 Task: Create a task  Add support for internationalization to the mobile app , assign it to team member softage.10@softage.net in the project TradeWorks and update the status of the task to  At Risk , set the priority of the task to Medium.
Action: Mouse moved to (66, 453)
Screenshot: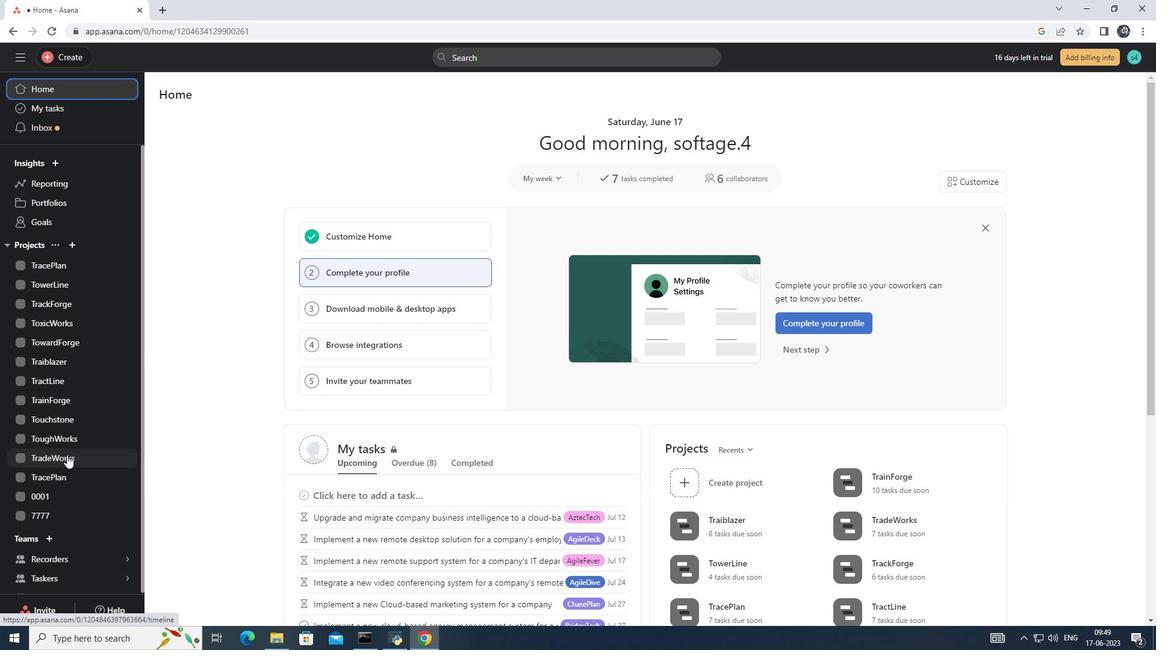 
Action: Mouse pressed left at (66, 453)
Screenshot: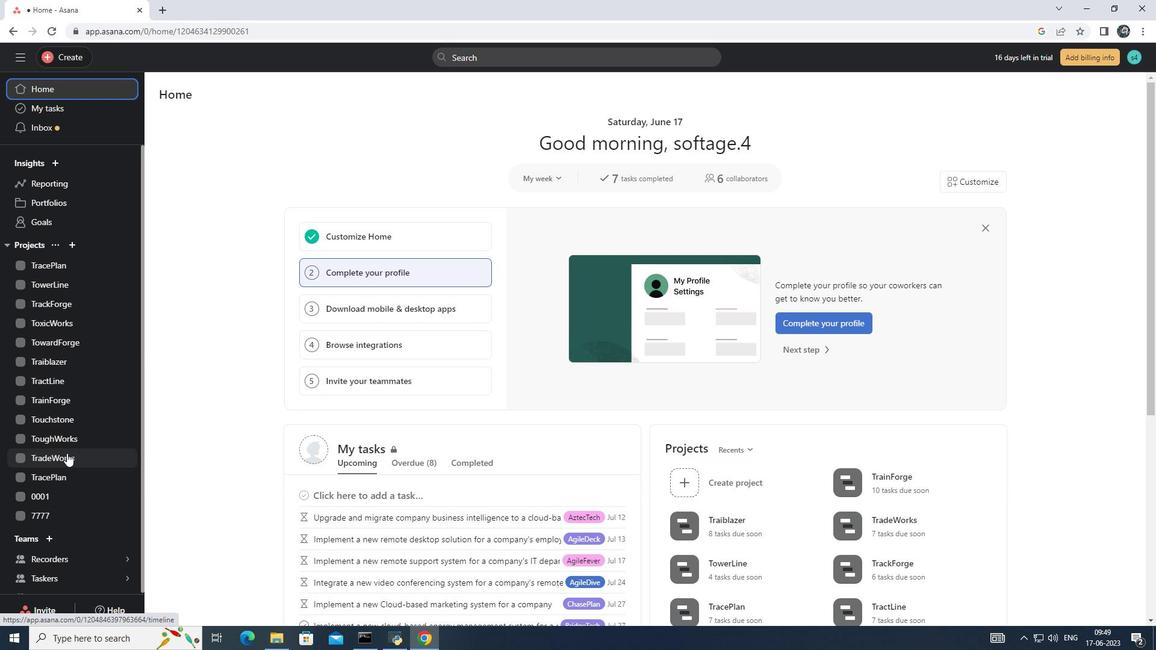 
Action: Mouse moved to (184, 150)
Screenshot: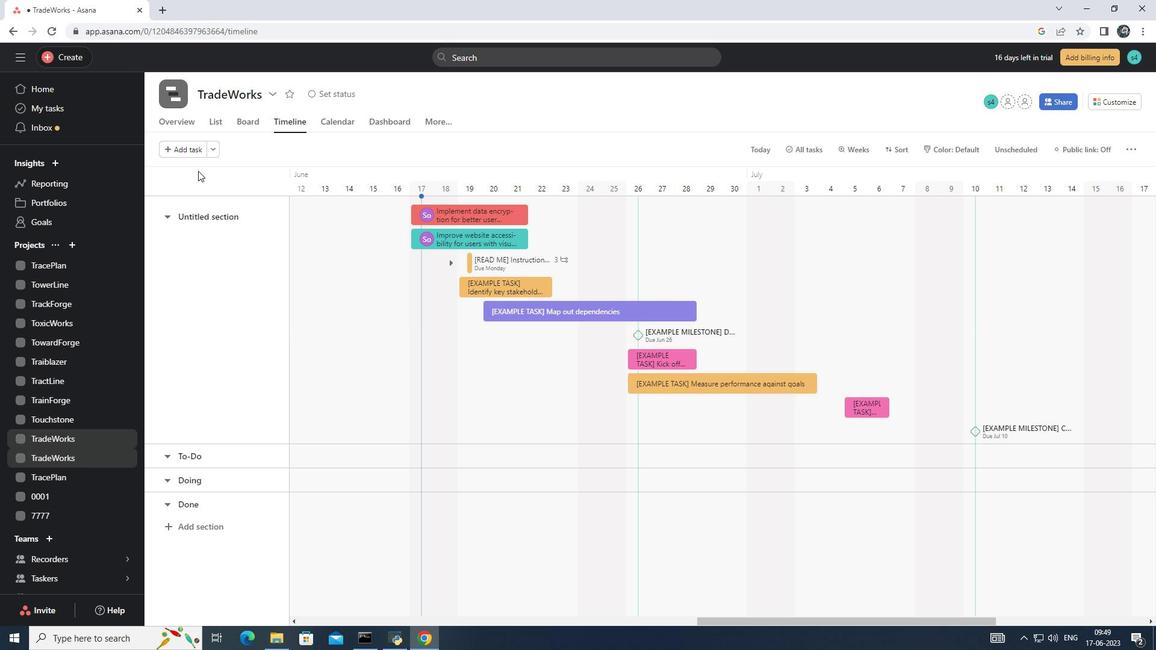 
Action: Mouse pressed left at (184, 150)
Screenshot: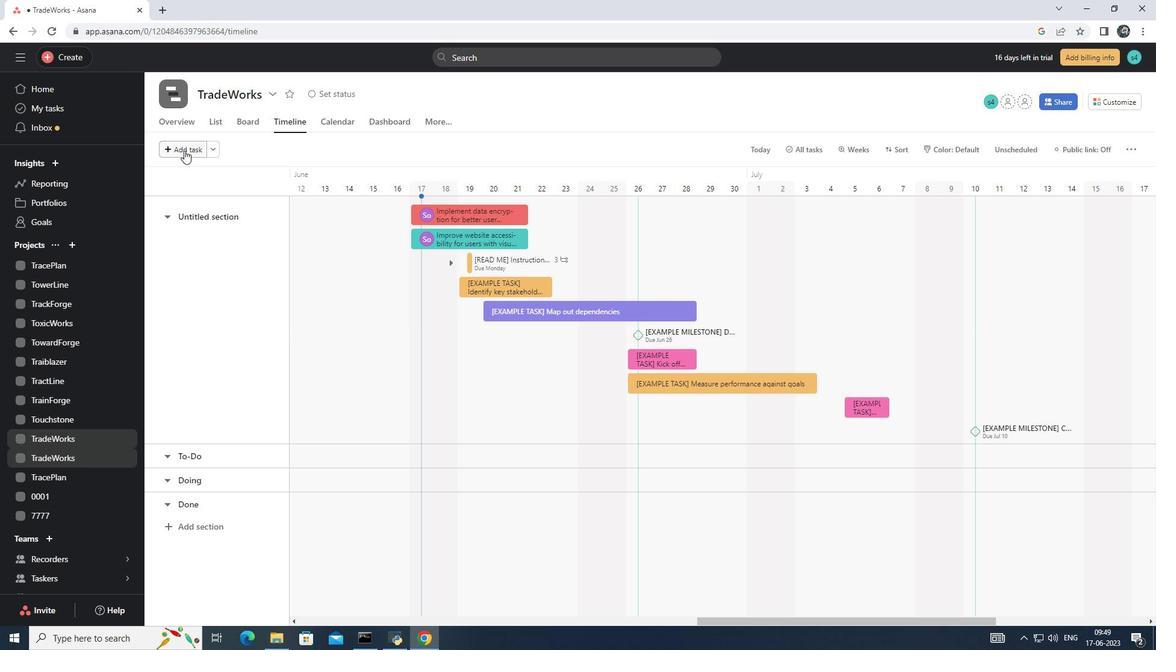 
Action: Mouse moved to (437, 218)
Screenshot: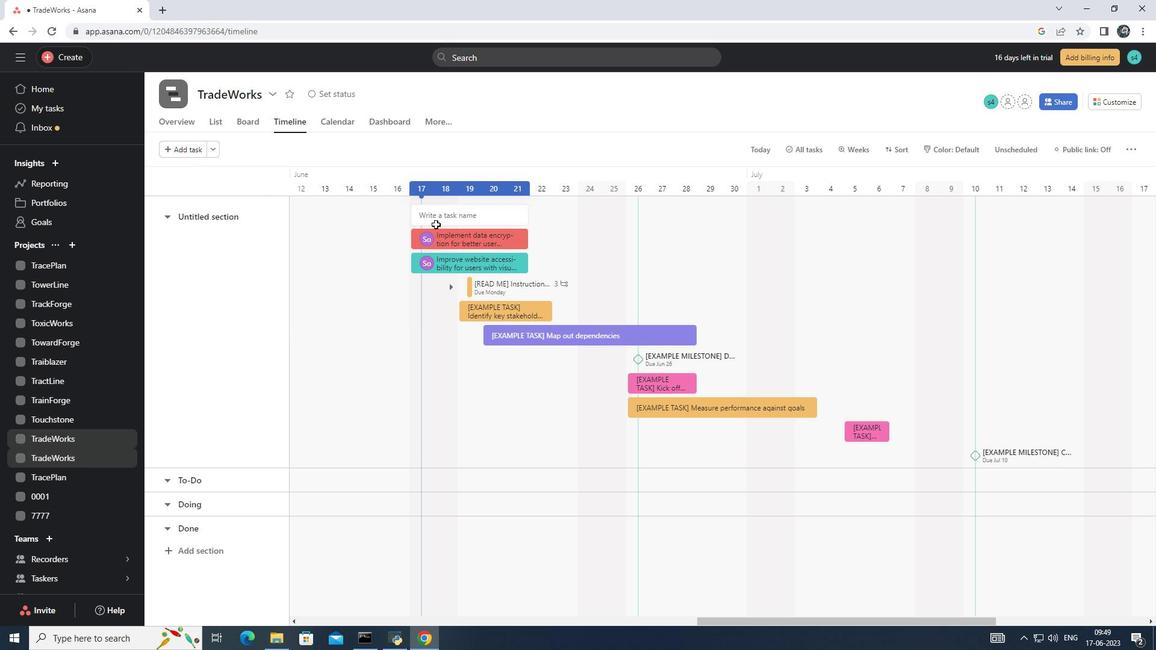 
Action: Mouse pressed left at (437, 218)
Screenshot: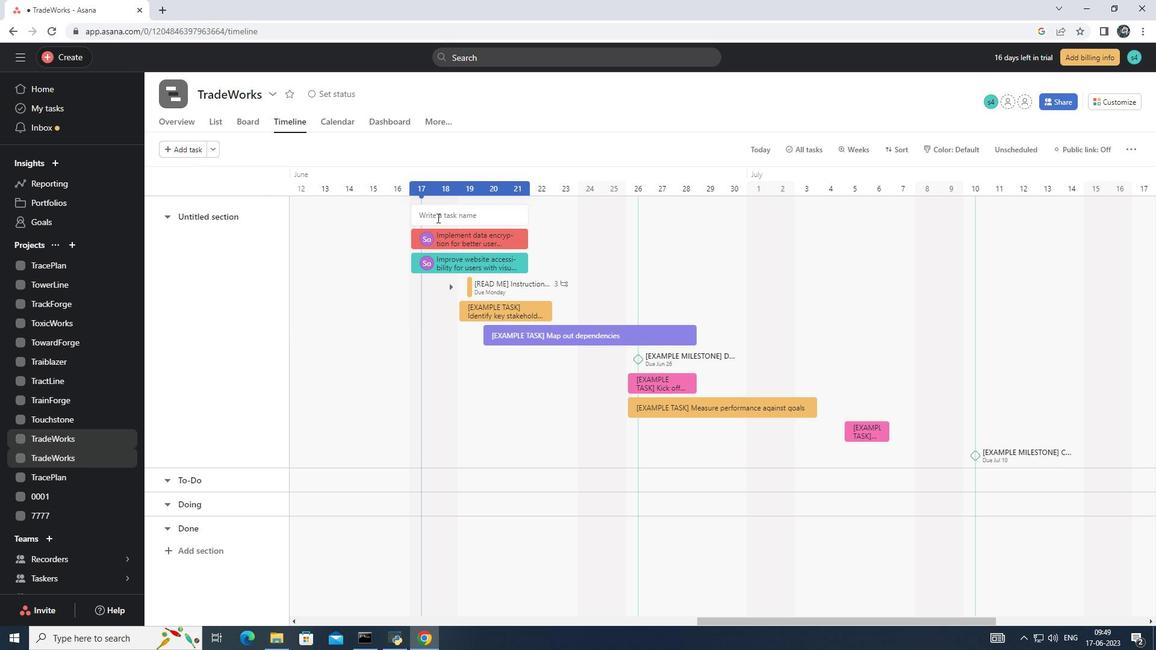 
Action: Key pressed <Key.shift>Add<Key.space>support<Key.space>for<Key.space>internationalization<Key.space>to<Key.space>the<Key.space>mobile<Key.space>app<Key.enter>
Screenshot: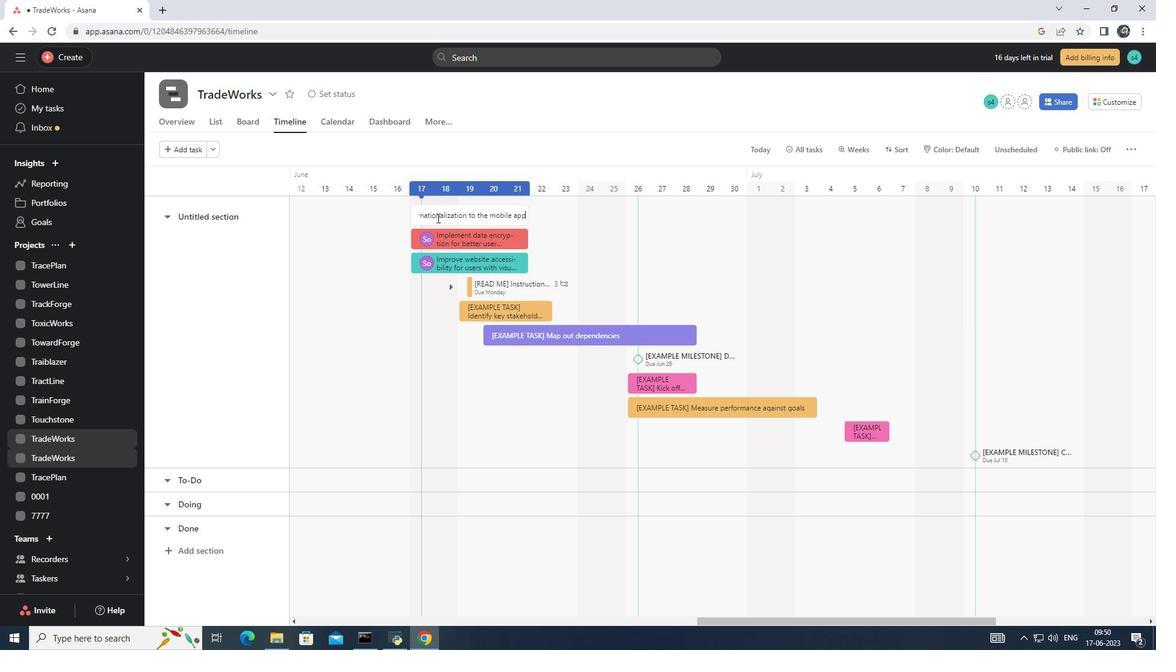 
Action: Mouse moved to (482, 213)
Screenshot: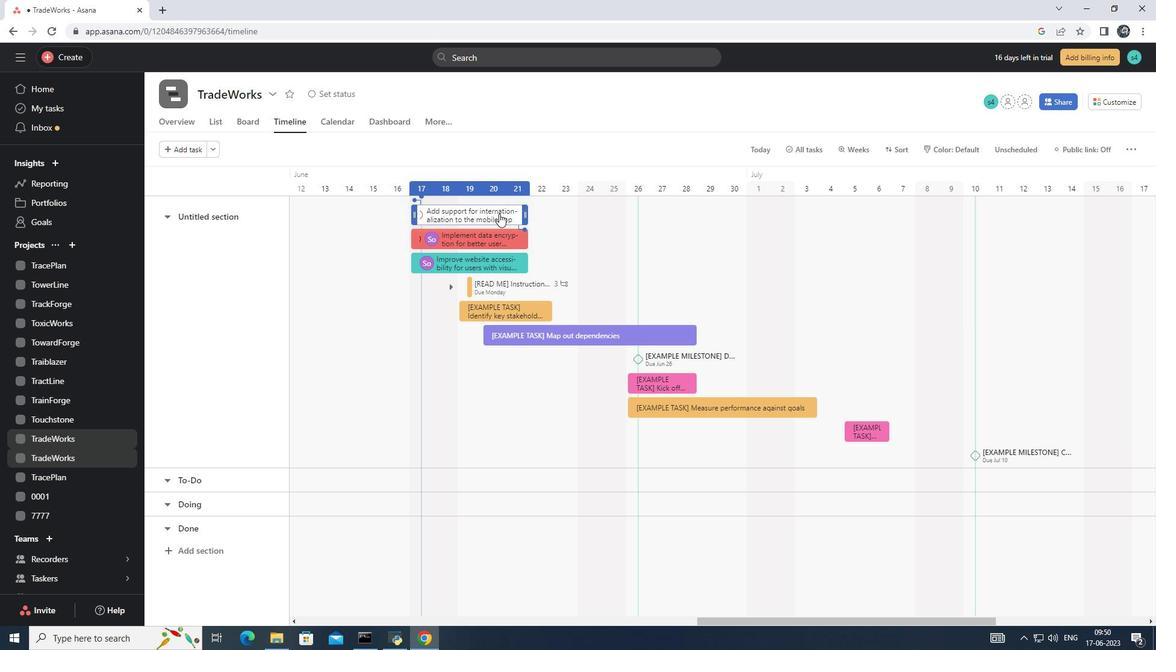 
Action: Mouse pressed left at (482, 213)
Screenshot: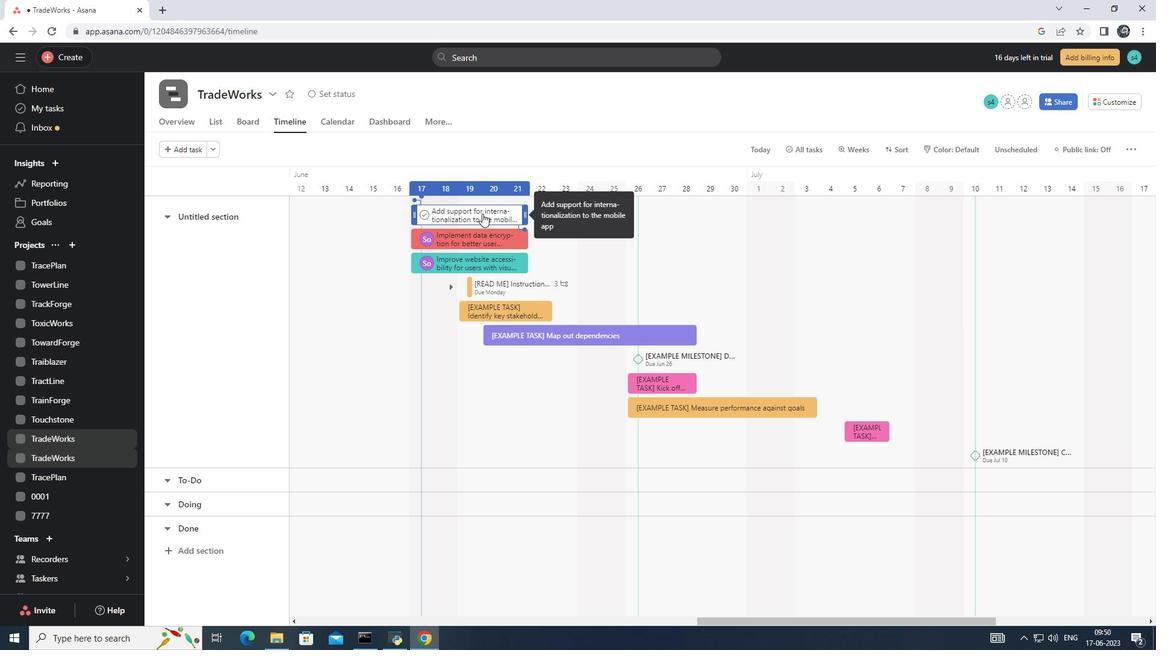 
Action: Mouse moved to (881, 214)
Screenshot: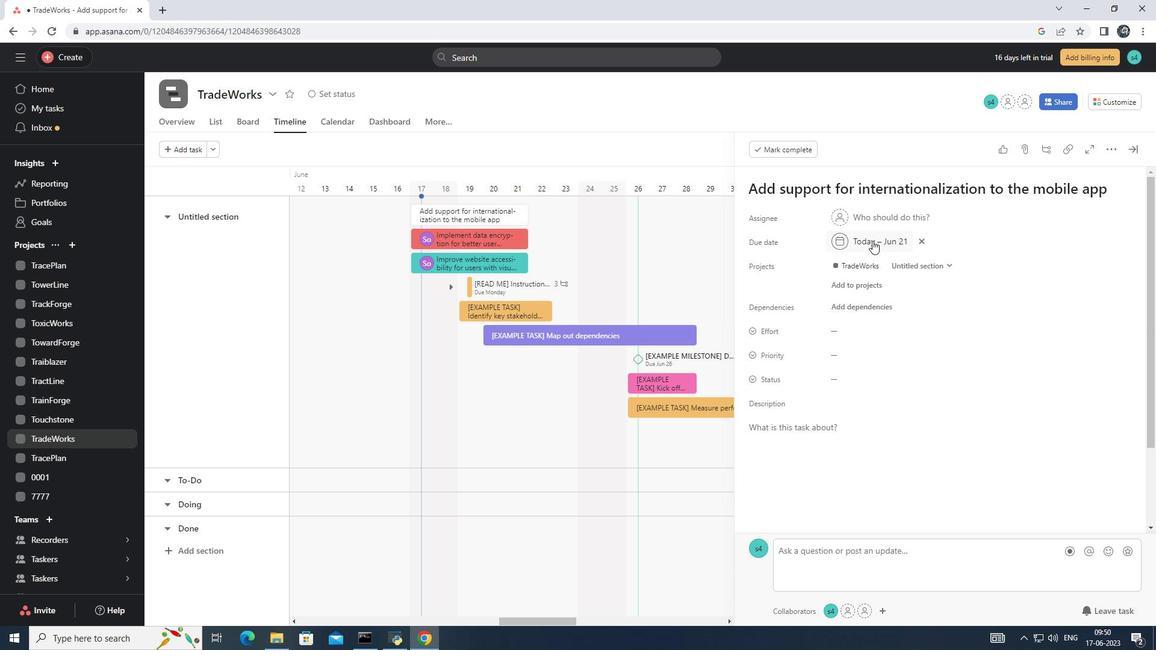 
Action: Mouse pressed left at (881, 214)
Screenshot: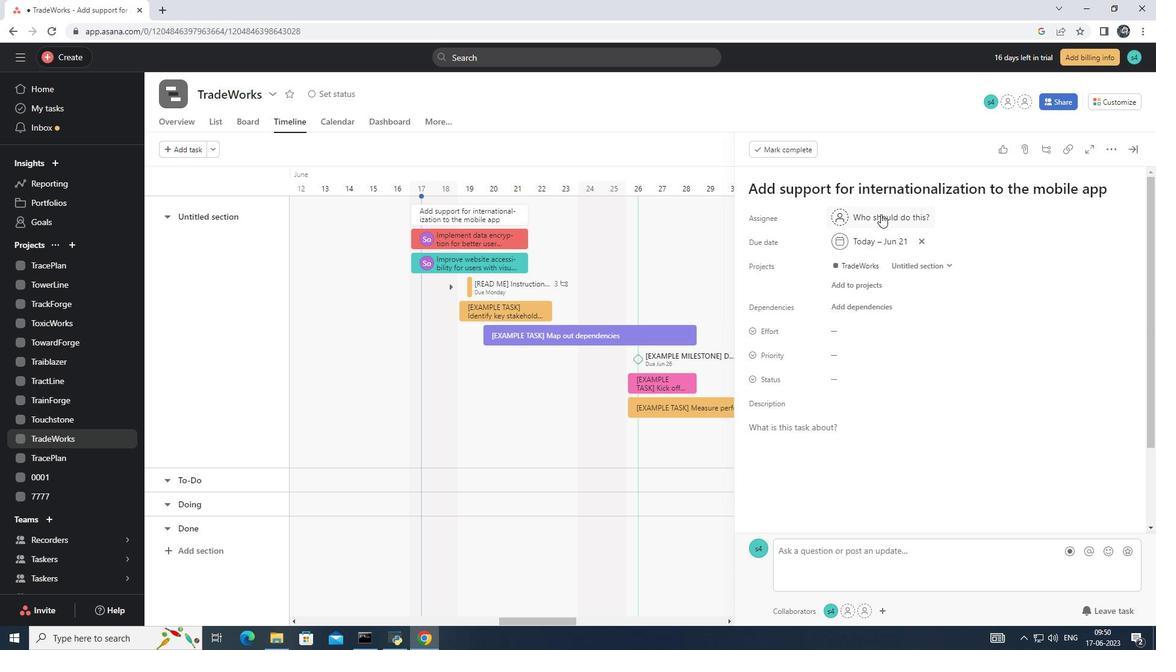 
Action: Key pressed softage.10<Key.shift>@softage.net<Key.enter>
Screenshot: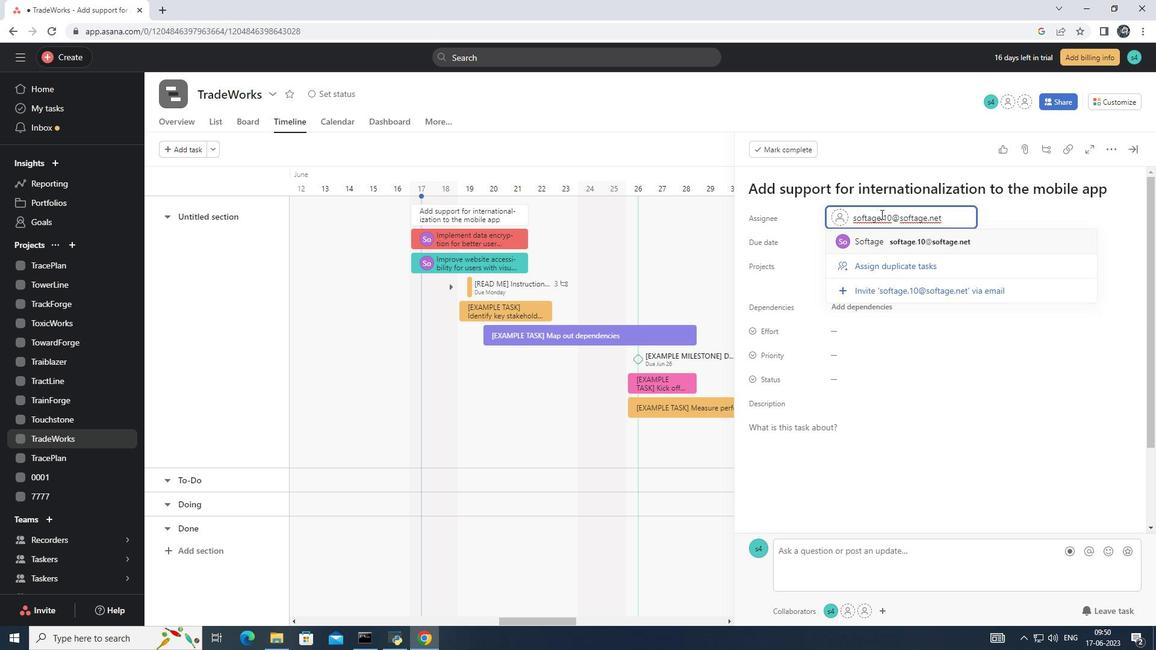 
Action: Mouse moved to (857, 381)
Screenshot: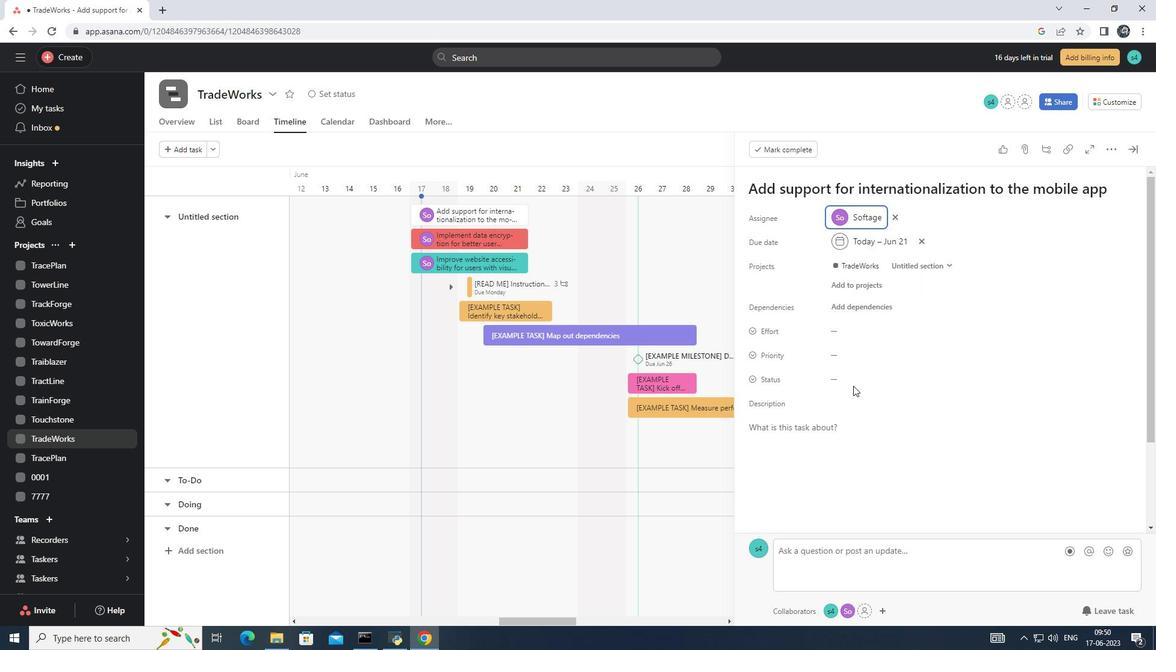 
Action: Mouse pressed left at (857, 381)
Screenshot: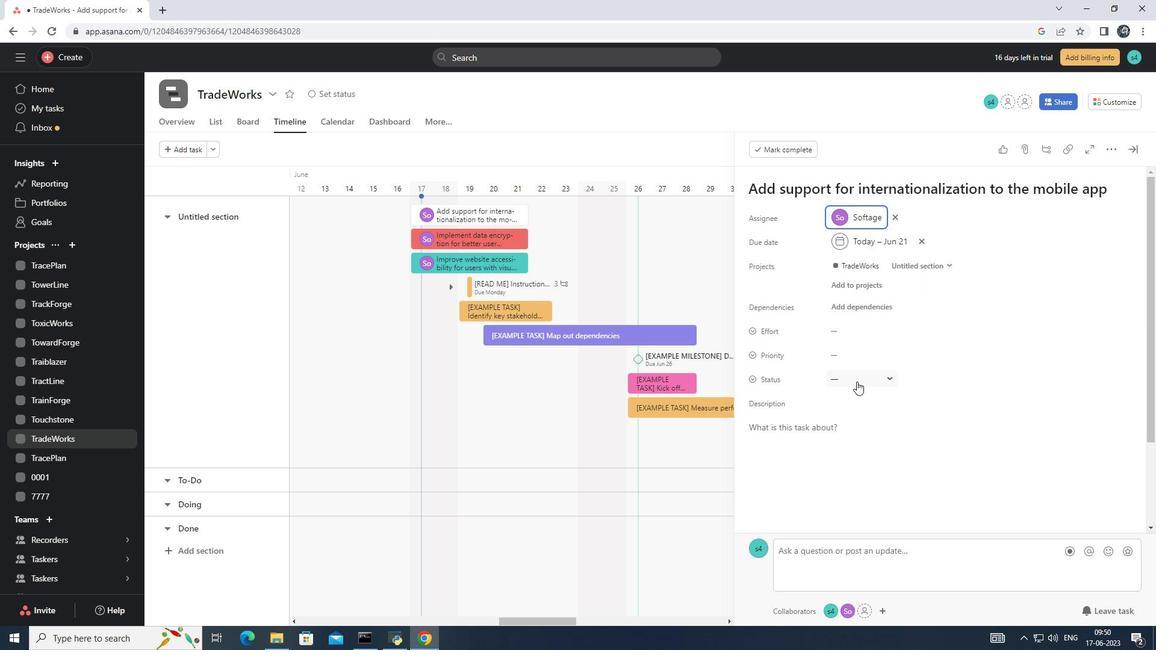 
Action: Mouse moved to (900, 445)
Screenshot: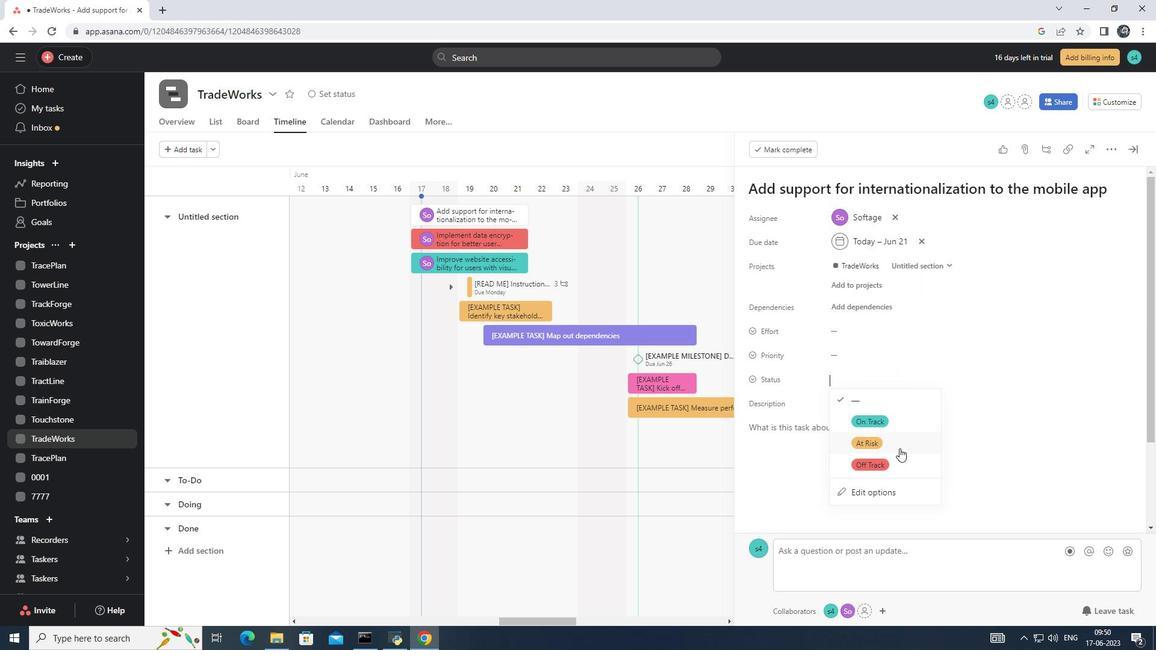
Action: Mouse pressed left at (900, 445)
Screenshot: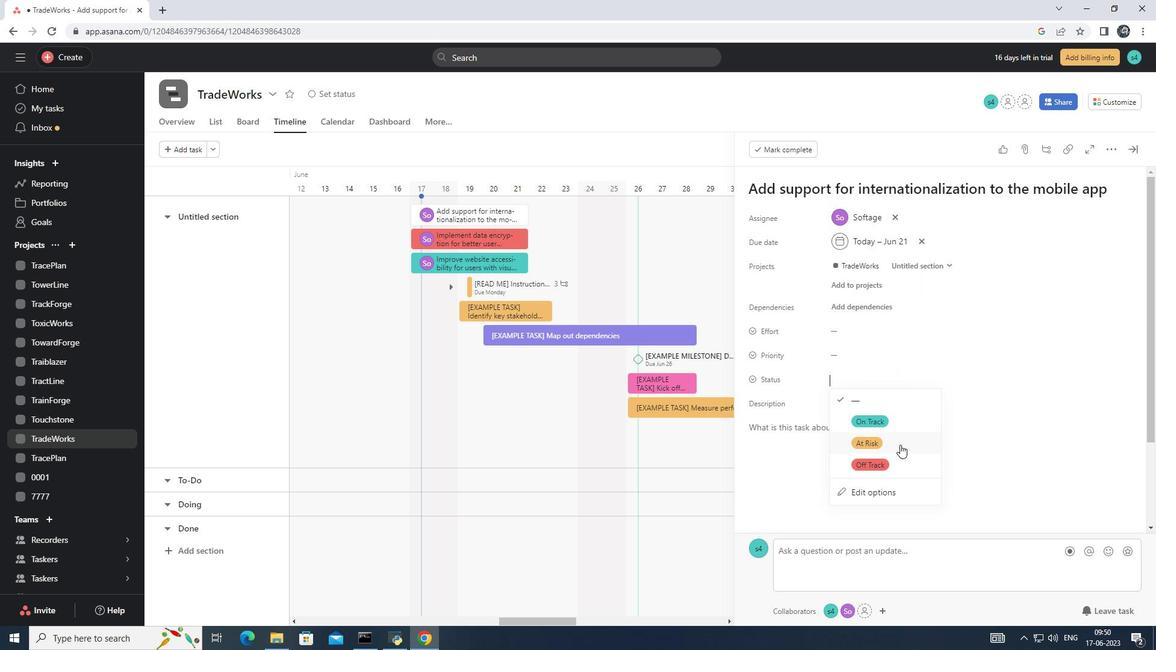 
Action: Mouse moved to (859, 354)
Screenshot: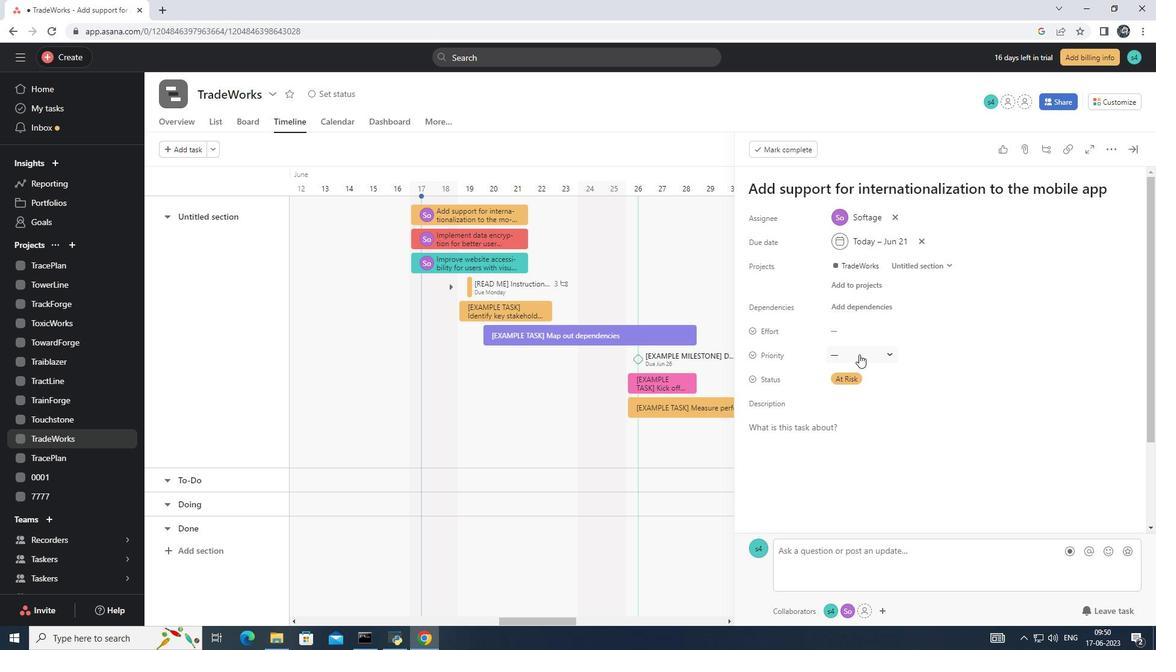 
Action: Mouse pressed left at (859, 354)
Screenshot: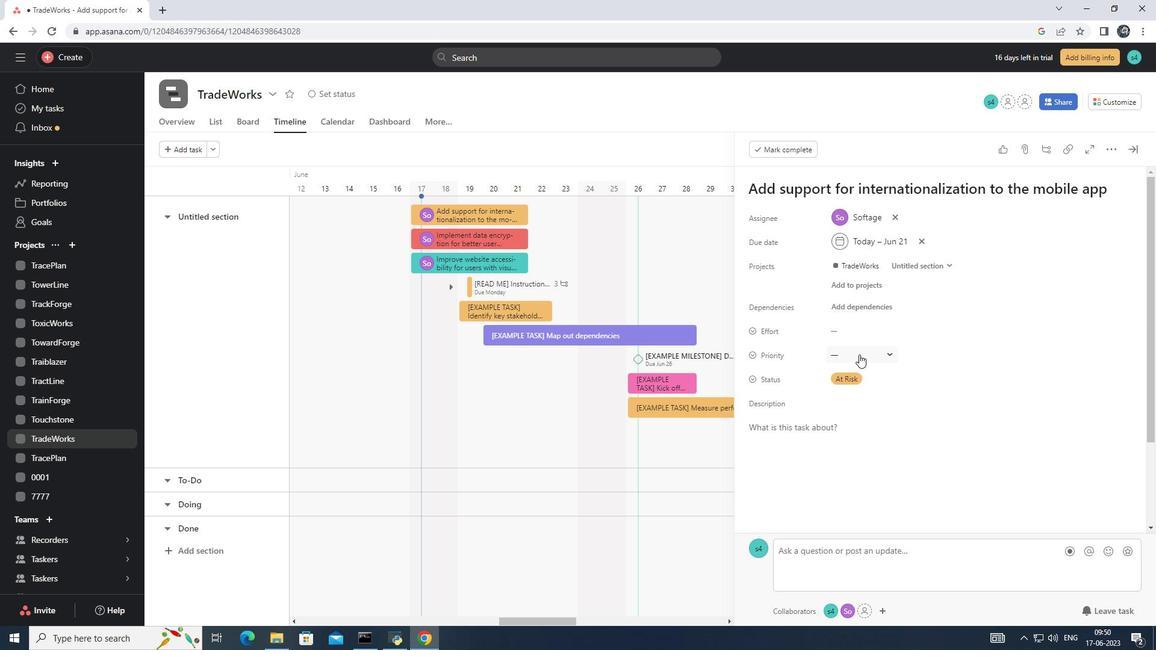 
Action: Mouse moved to (894, 417)
Screenshot: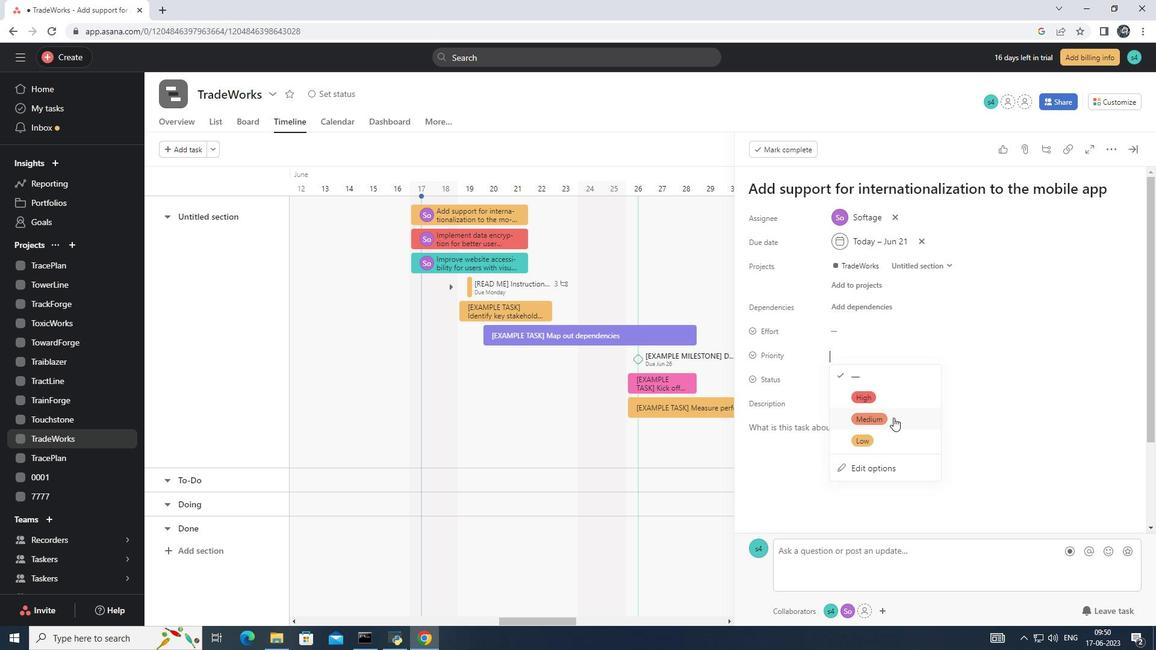 
Action: Mouse pressed left at (894, 417)
Screenshot: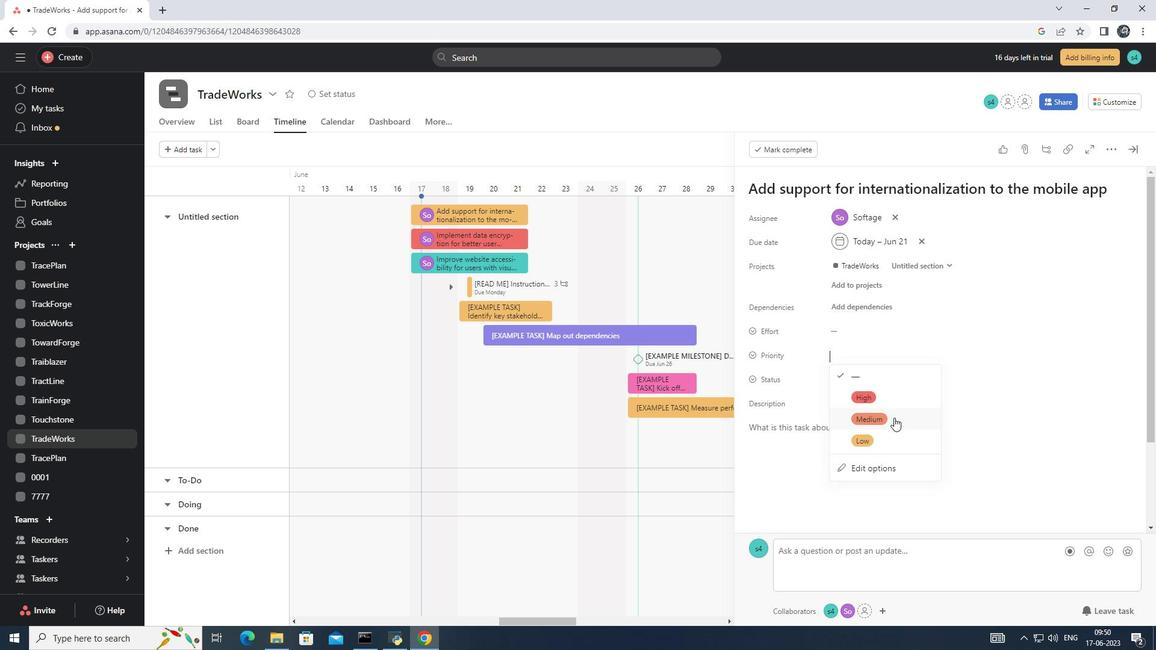 
Action: Mouse moved to (877, 325)
Screenshot: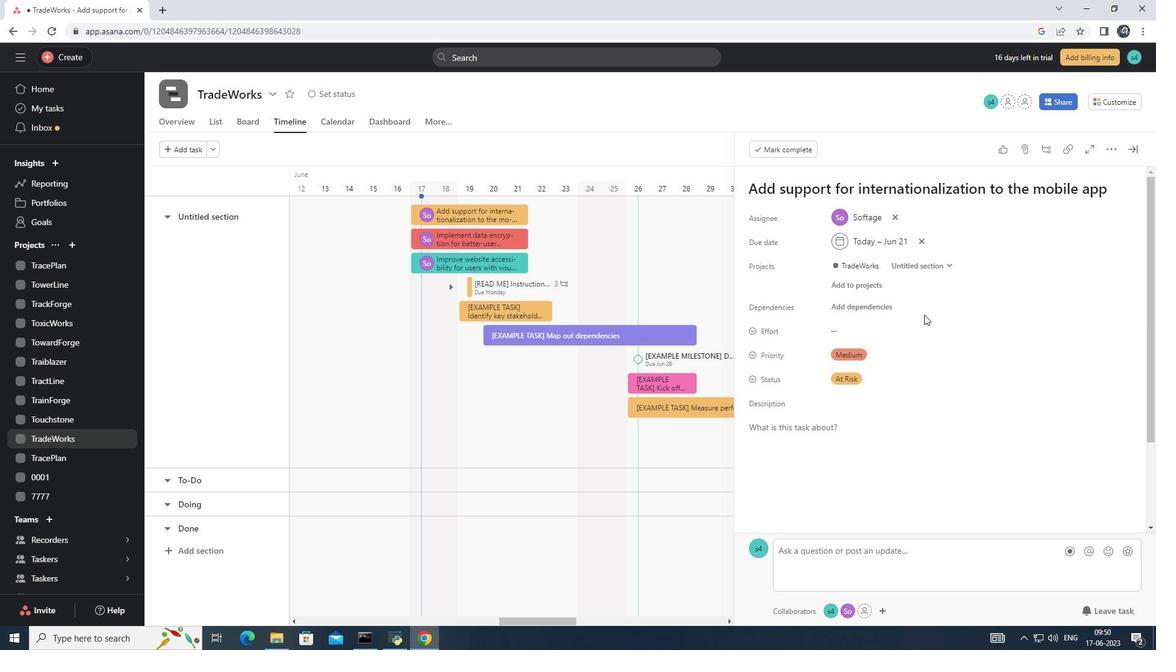
